 Task: Check the sale-to-list ratio of jacuzzi in the last 5 years.
Action: Mouse moved to (853, 199)
Screenshot: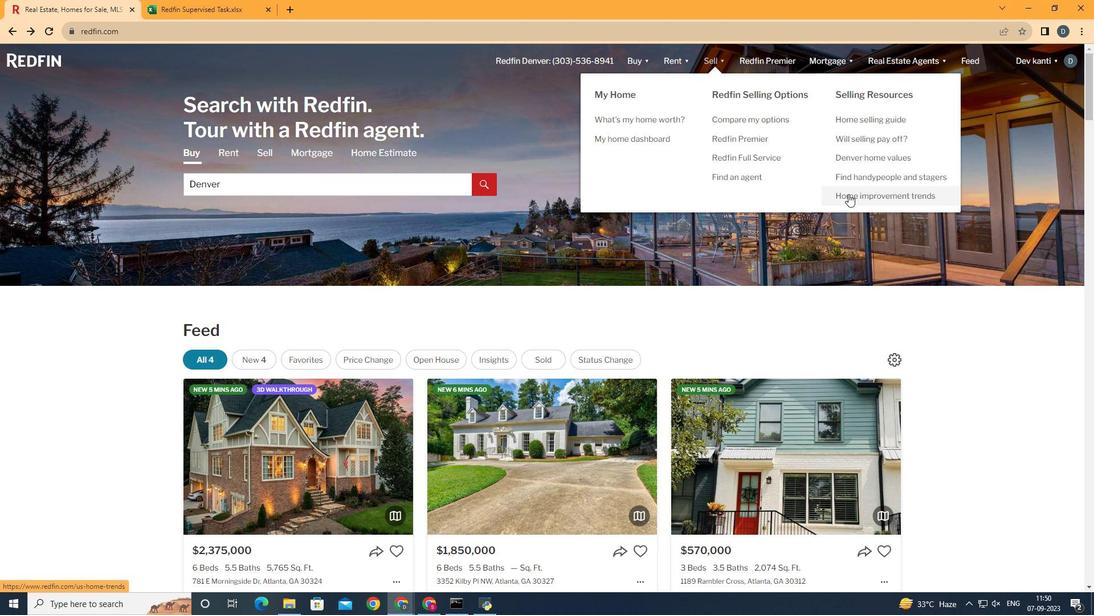 
Action: Mouse pressed left at (853, 199)
Screenshot: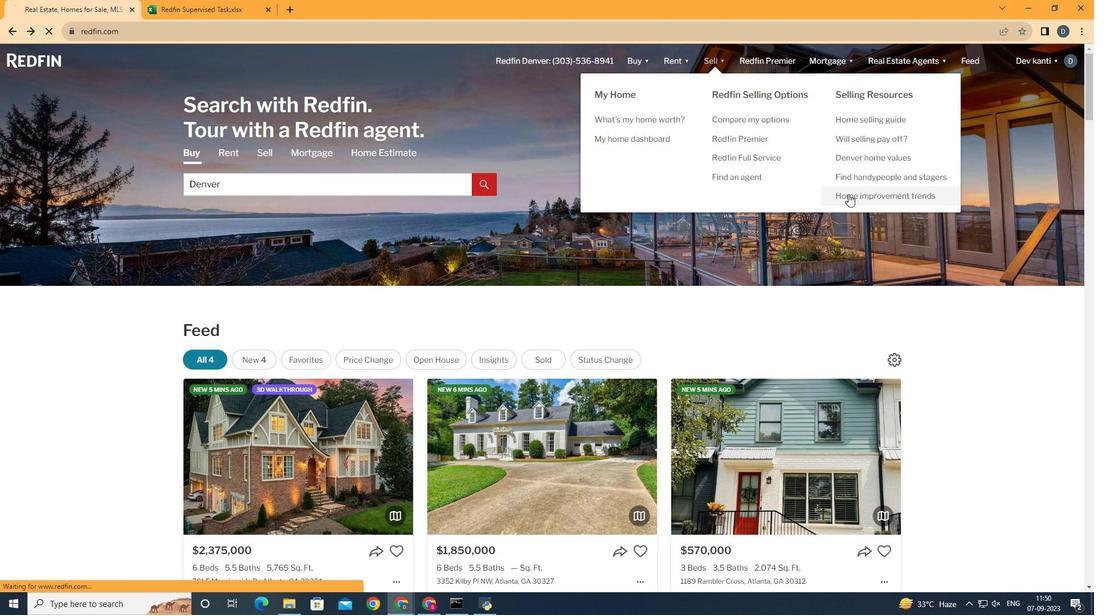 
Action: Mouse moved to (295, 220)
Screenshot: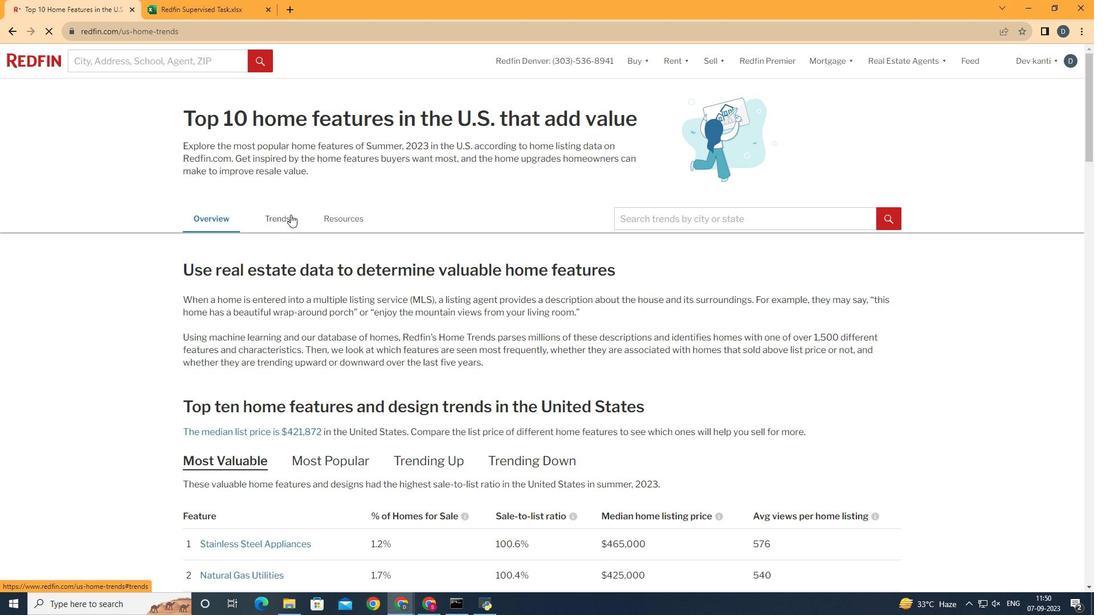 
Action: Mouse pressed left at (295, 220)
Screenshot: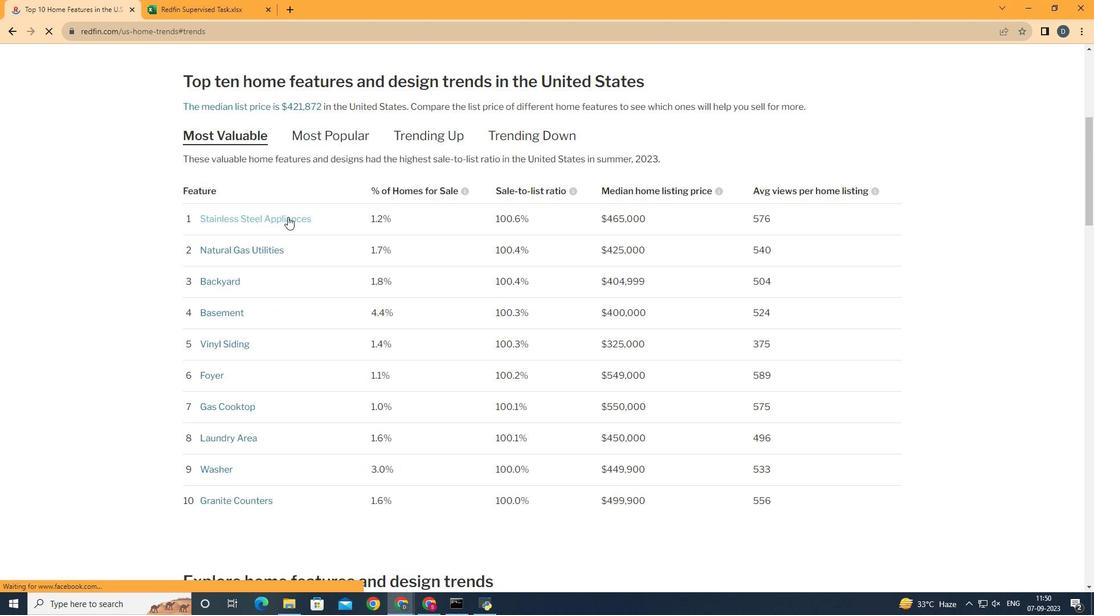 
Action: Mouse moved to (559, 243)
Screenshot: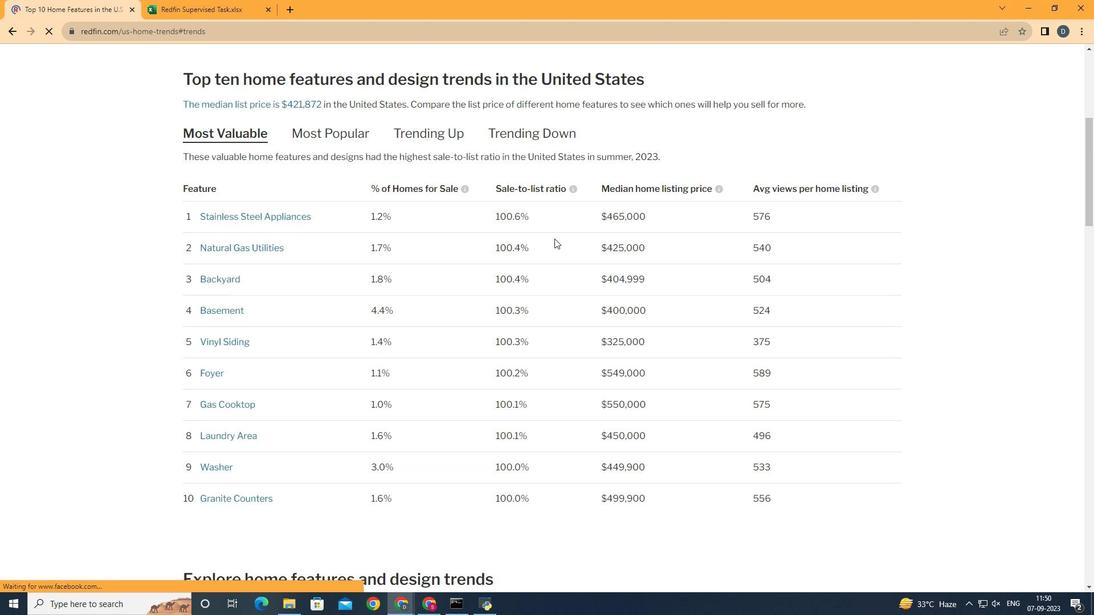 
Action: Mouse scrolled (559, 243) with delta (0, 0)
Screenshot: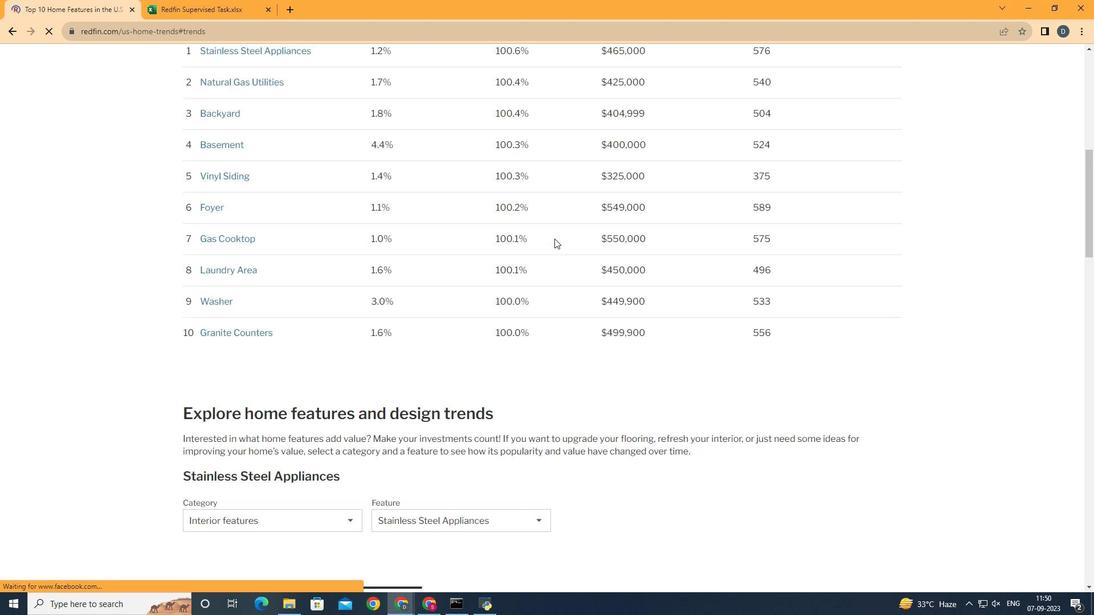 
Action: Mouse scrolled (559, 243) with delta (0, 0)
Screenshot: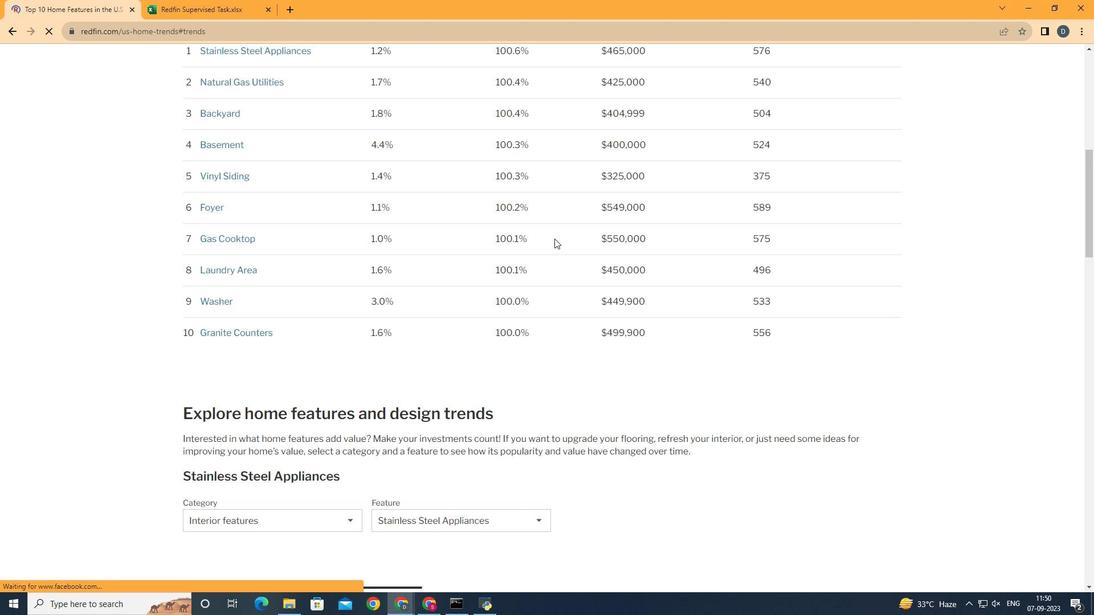 
Action: Mouse scrolled (559, 243) with delta (0, 0)
Screenshot: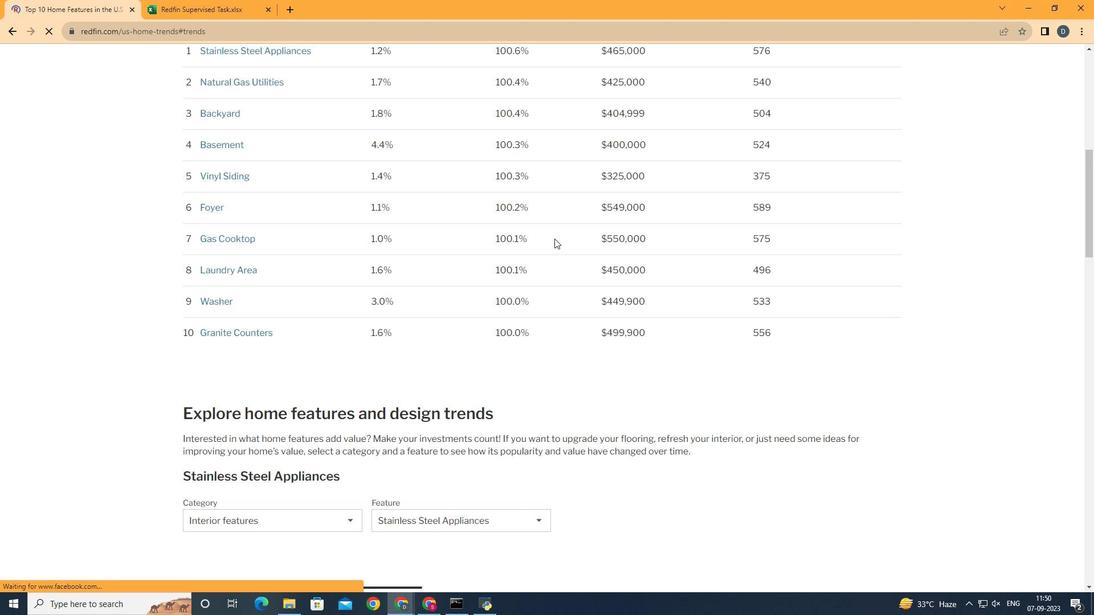 
Action: Mouse scrolled (559, 243) with delta (0, 0)
Screenshot: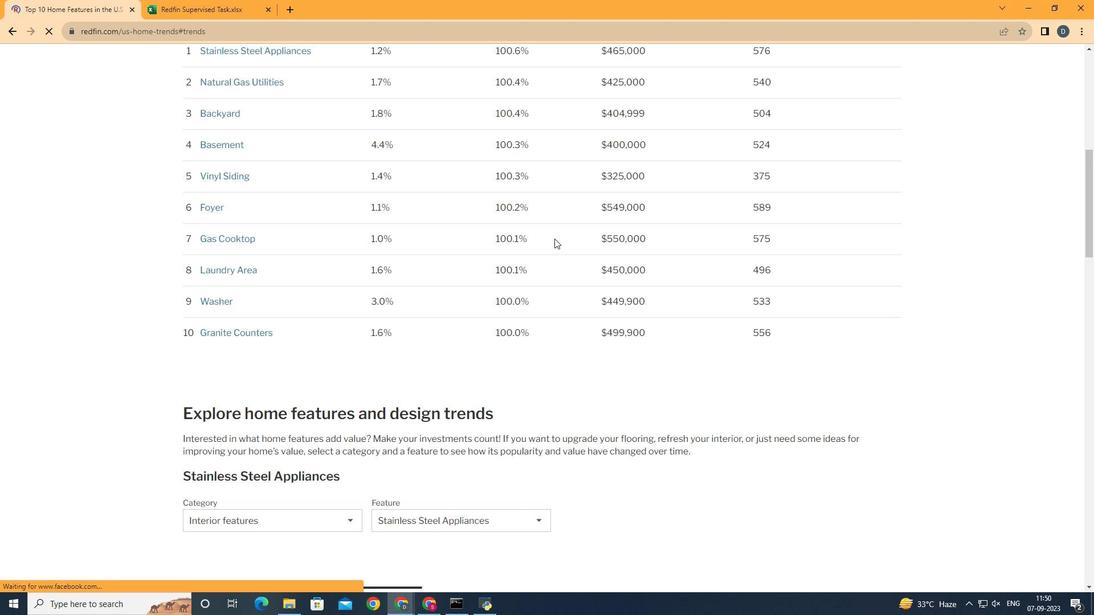 
Action: Mouse scrolled (559, 243) with delta (0, 0)
Screenshot: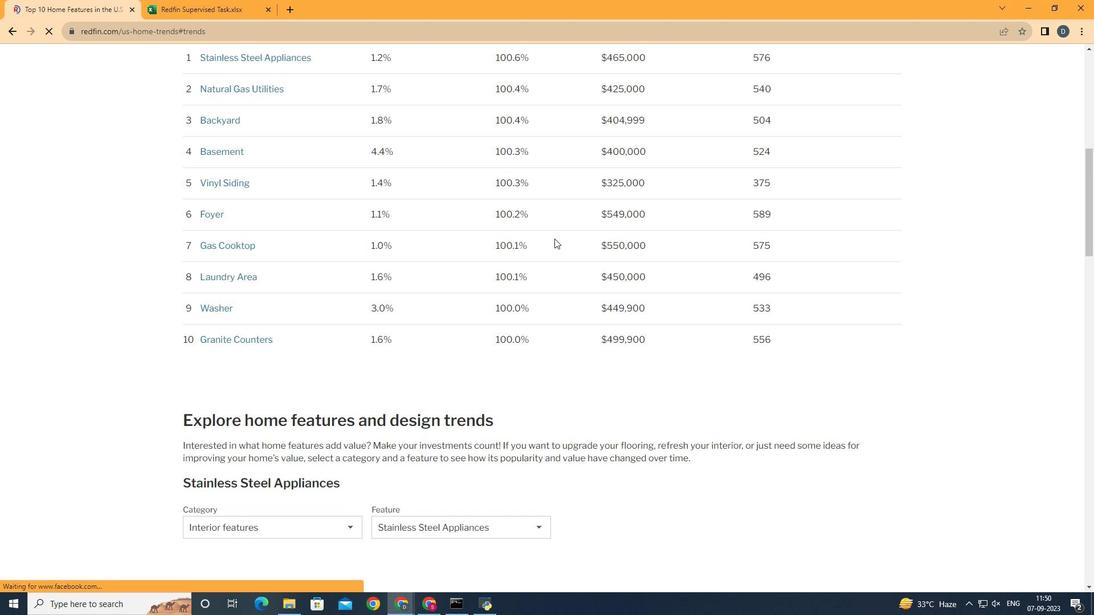 
Action: Mouse scrolled (559, 243) with delta (0, 0)
Screenshot: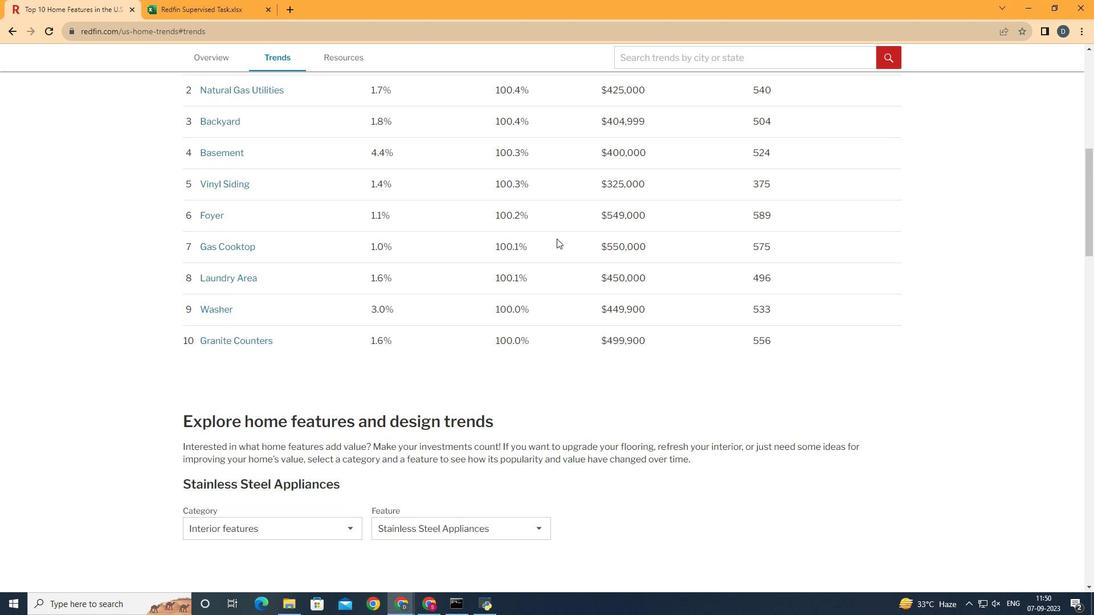 
Action: Mouse scrolled (559, 243) with delta (0, 0)
Screenshot: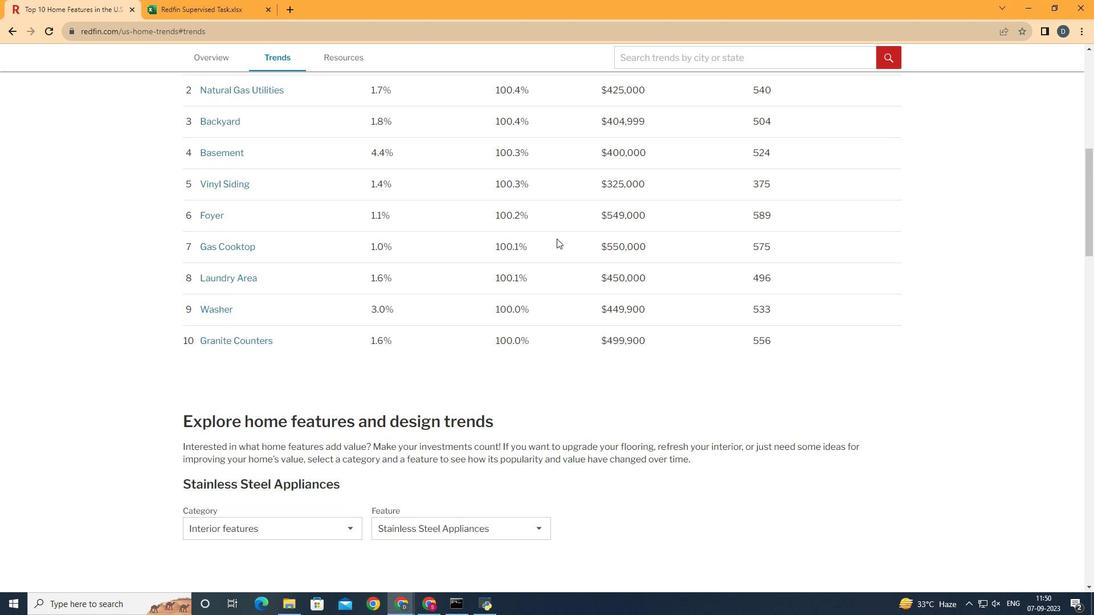 
Action: Mouse scrolled (559, 243) with delta (0, 0)
Screenshot: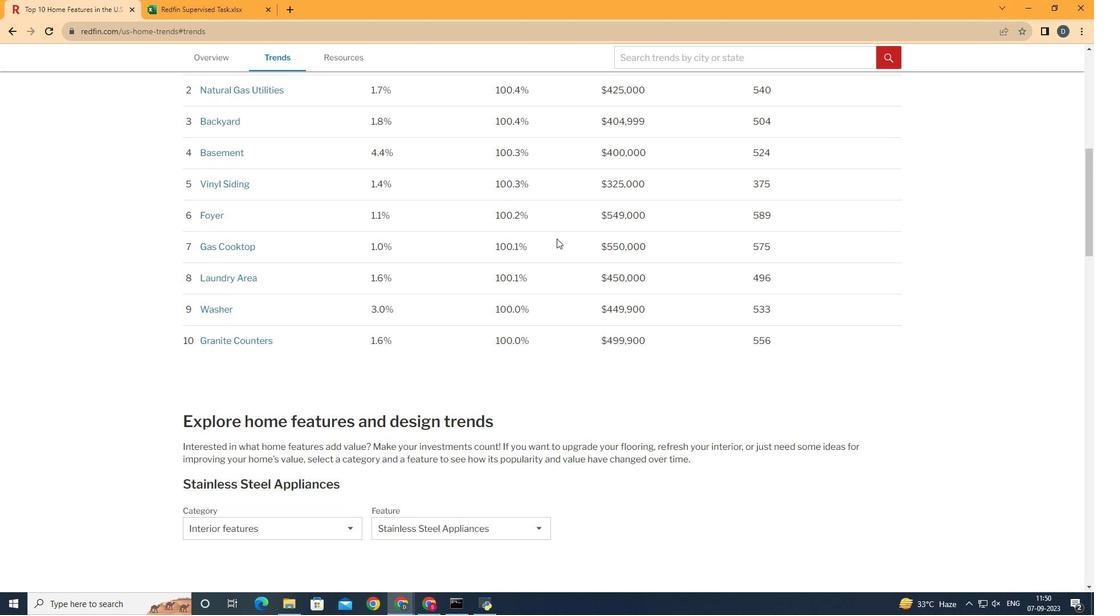 
Action: Mouse scrolled (559, 243) with delta (0, 0)
Screenshot: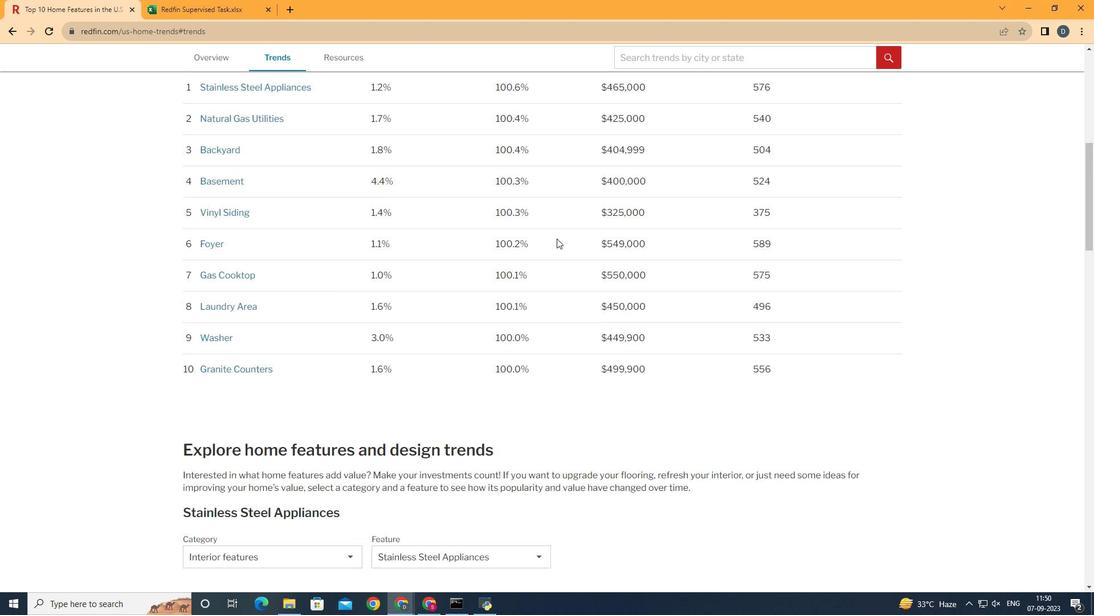 
Action: Mouse moved to (274, 198)
Screenshot: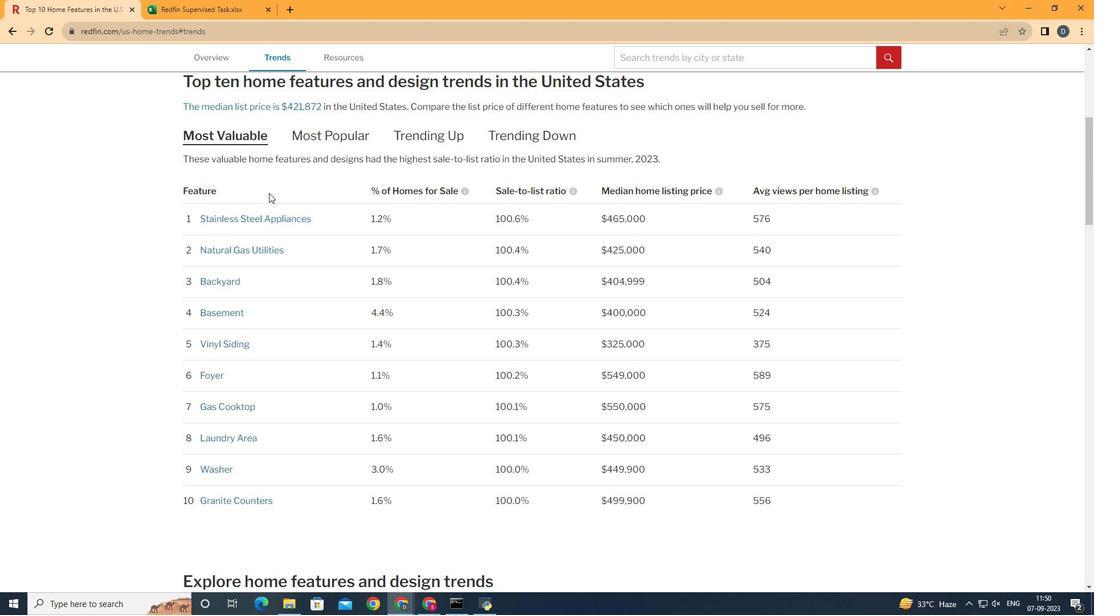 
Action: Mouse scrolled (274, 197) with delta (0, 0)
Screenshot: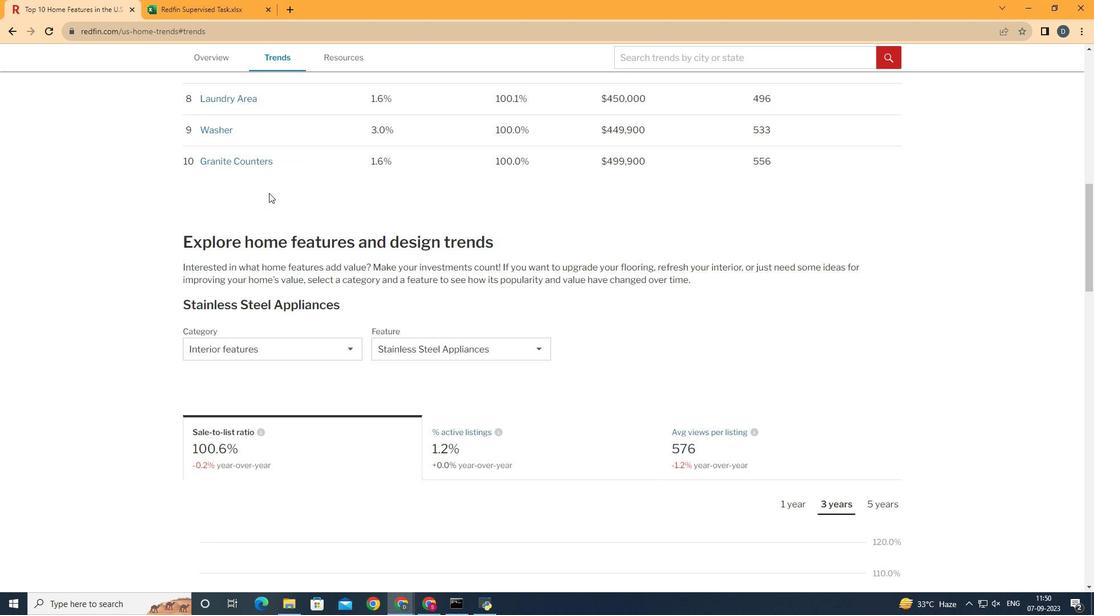 
Action: Mouse scrolled (274, 197) with delta (0, 0)
Screenshot: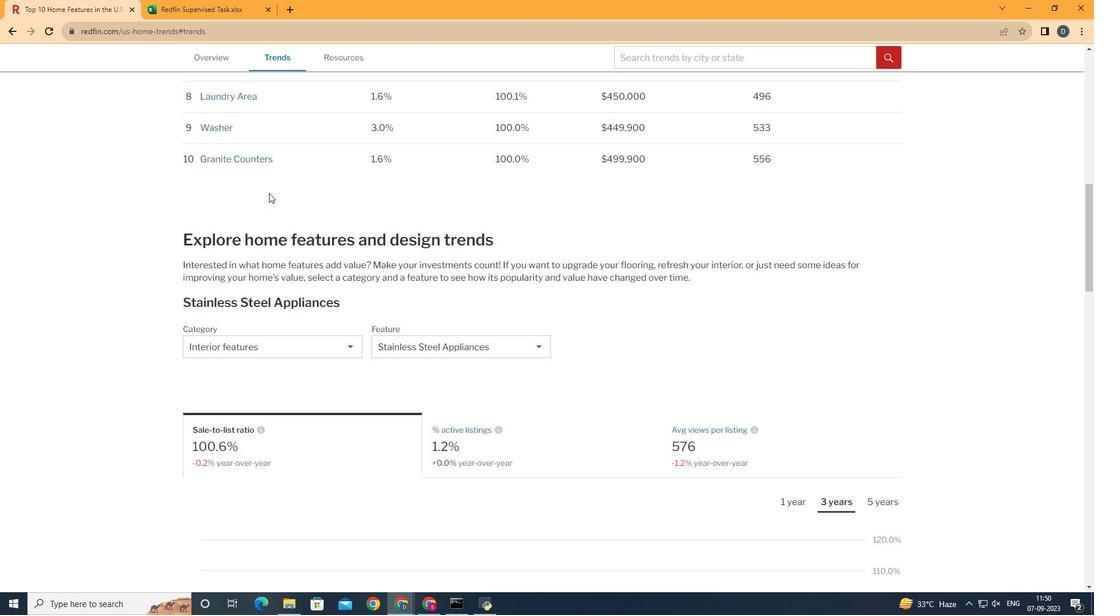 
Action: Mouse scrolled (274, 197) with delta (0, 0)
Screenshot: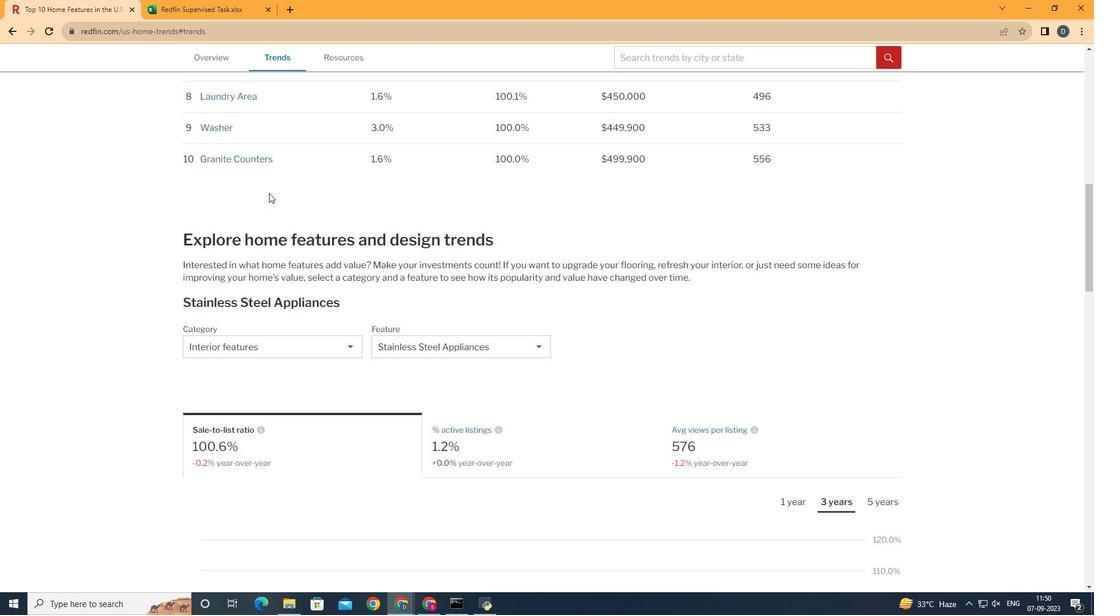 
Action: Mouse scrolled (274, 197) with delta (0, 0)
Screenshot: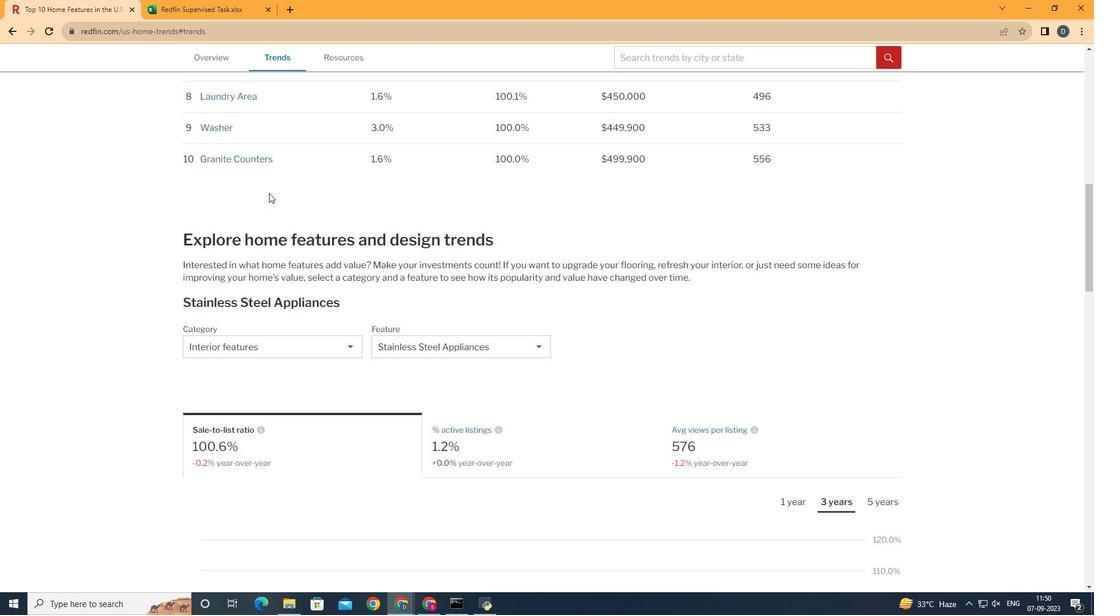 
Action: Mouse scrolled (274, 197) with delta (0, 0)
Screenshot: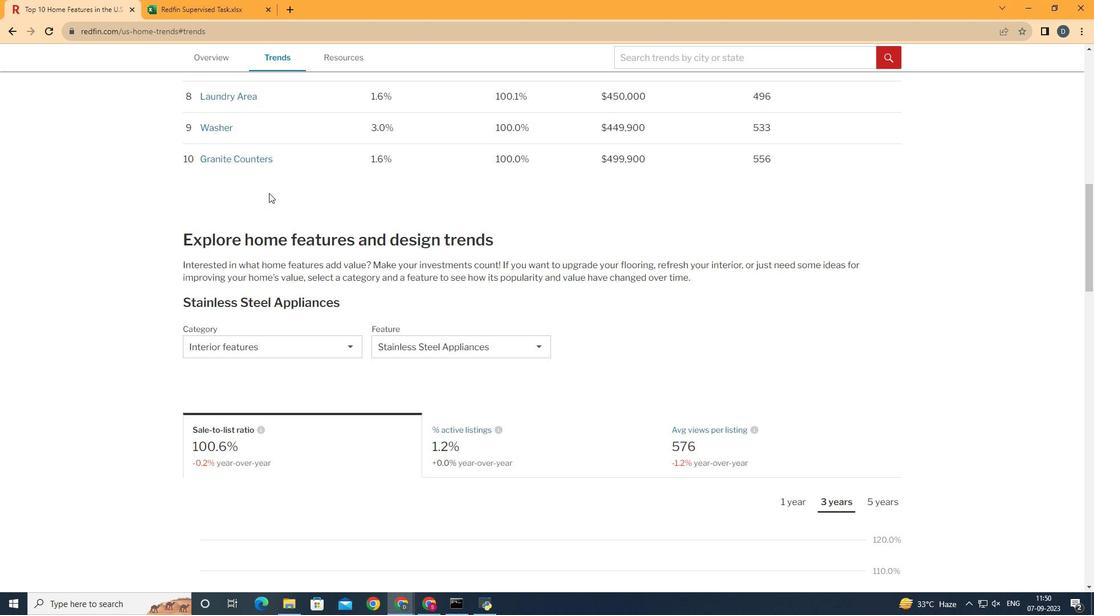 
Action: Mouse scrolled (274, 197) with delta (0, 0)
Screenshot: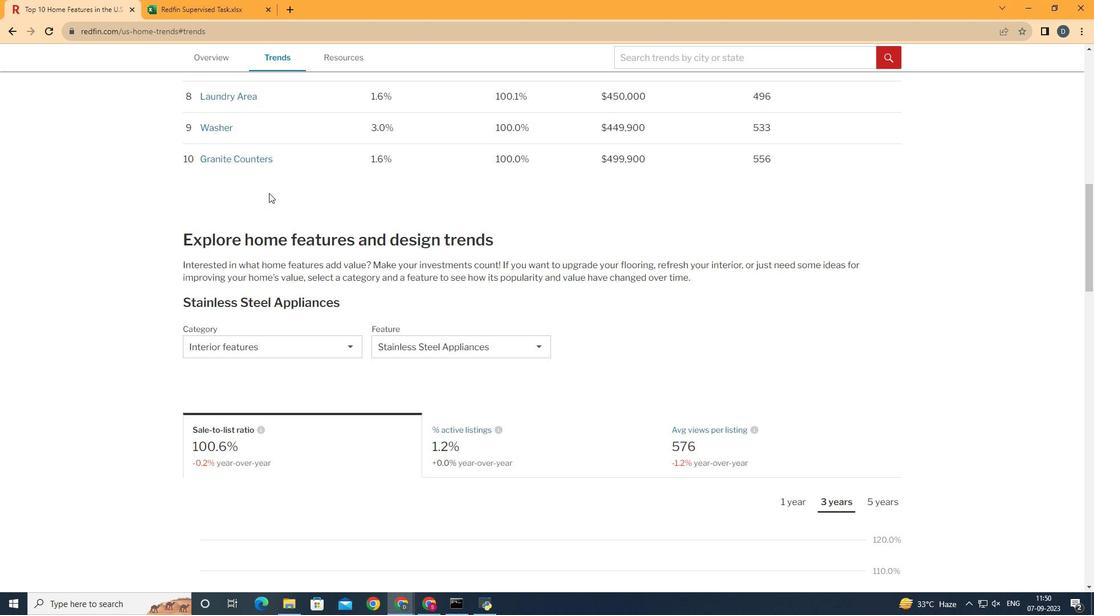 
Action: Mouse scrolled (274, 197) with delta (0, 0)
Screenshot: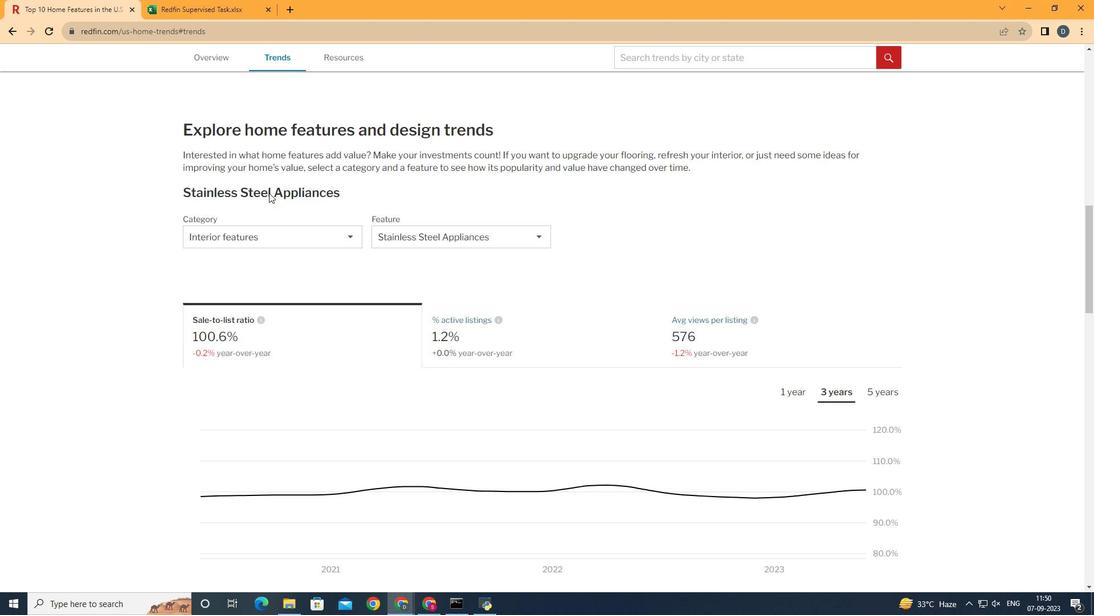 
Action: Mouse scrolled (274, 197) with delta (0, 0)
Screenshot: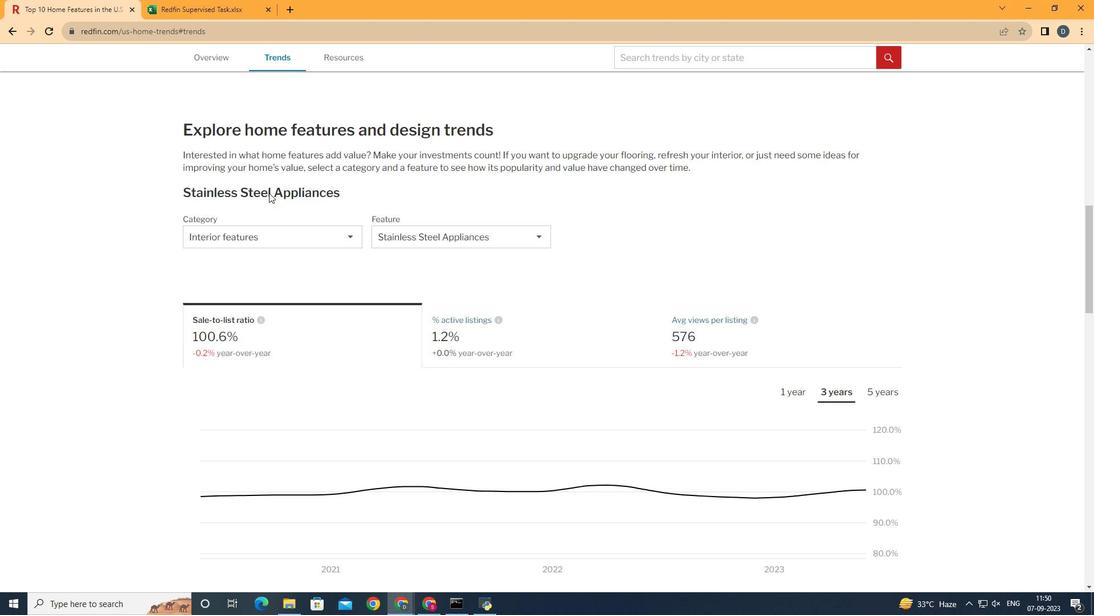 
Action: Mouse moved to (292, 243)
Screenshot: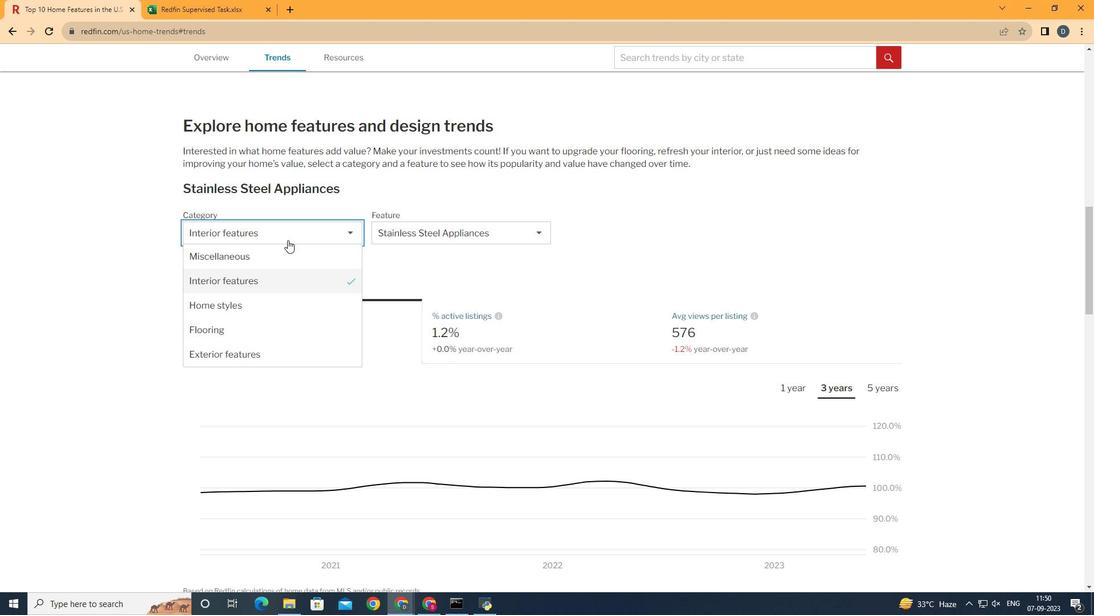 
Action: Mouse pressed left at (292, 243)
Screenshot: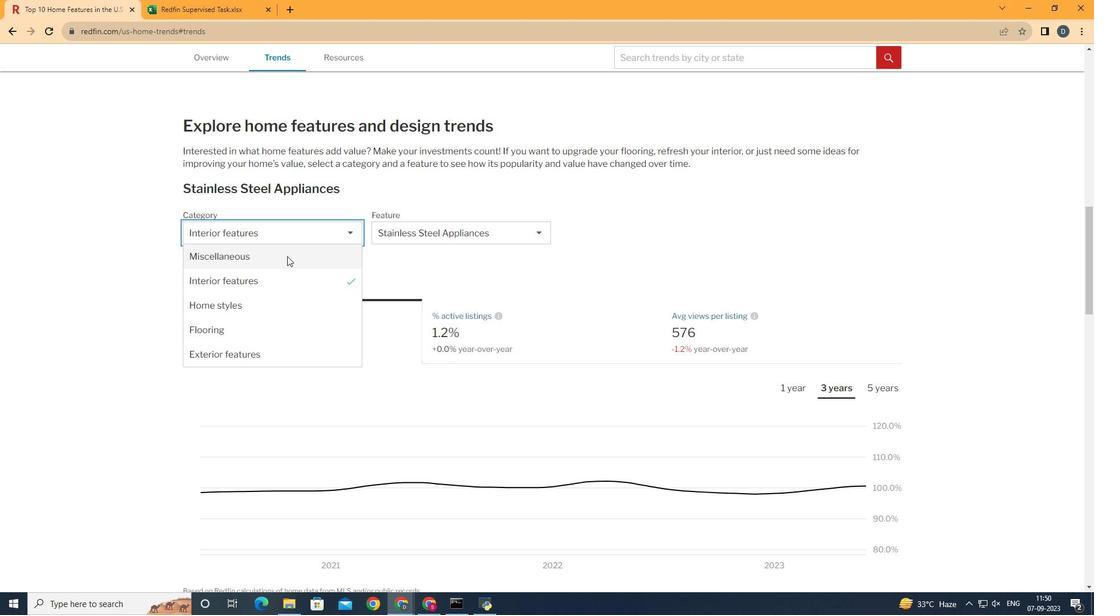 
Action: Mouse moved to (292, 268)
Screenshot: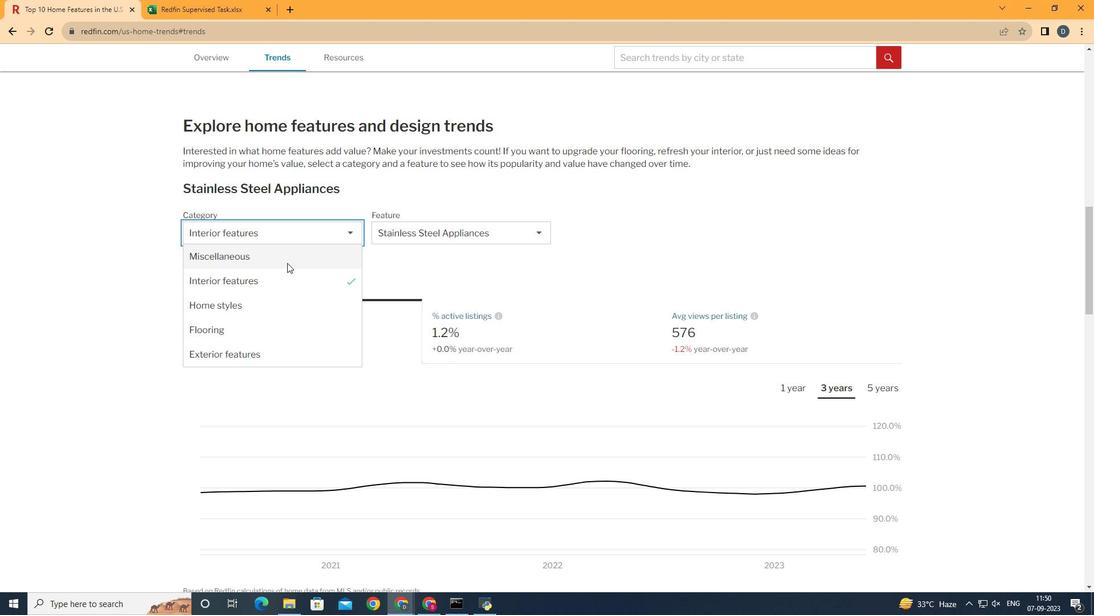 
Action: Mouse pressed left at (292, 268)
Screenshot: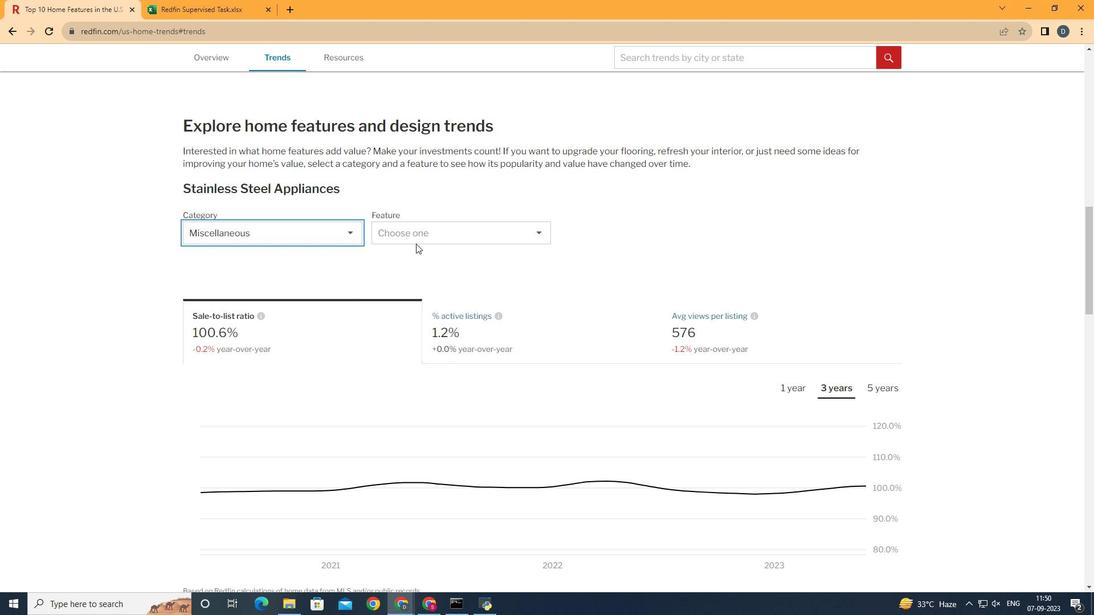 
Action: Mouse moved to (473, 241)
Screenshot: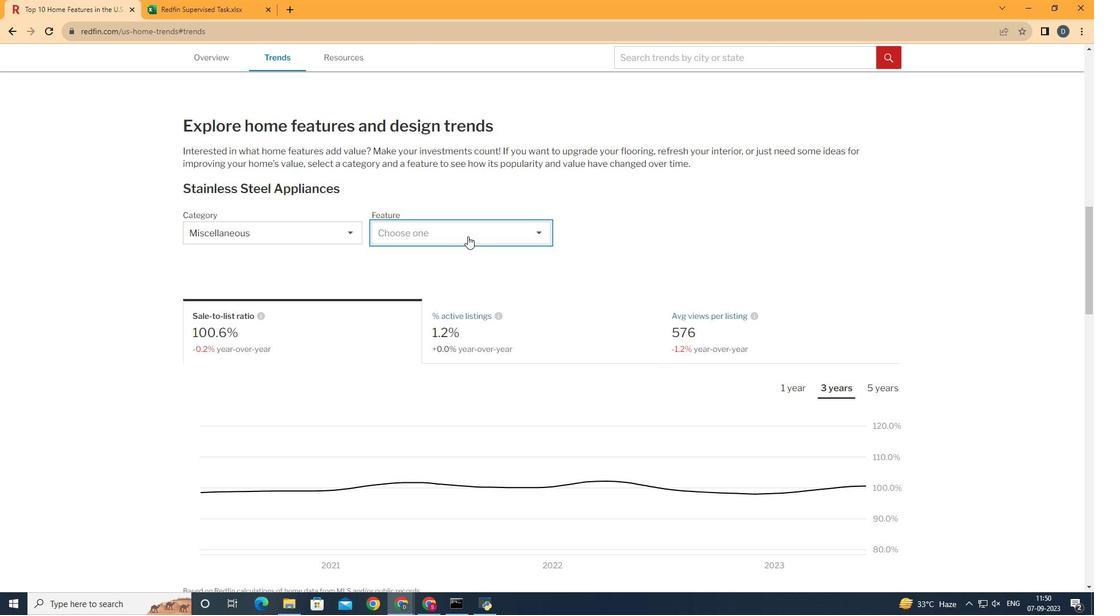 
Action: Mouse pressed left at (473, 241)
Screenshot: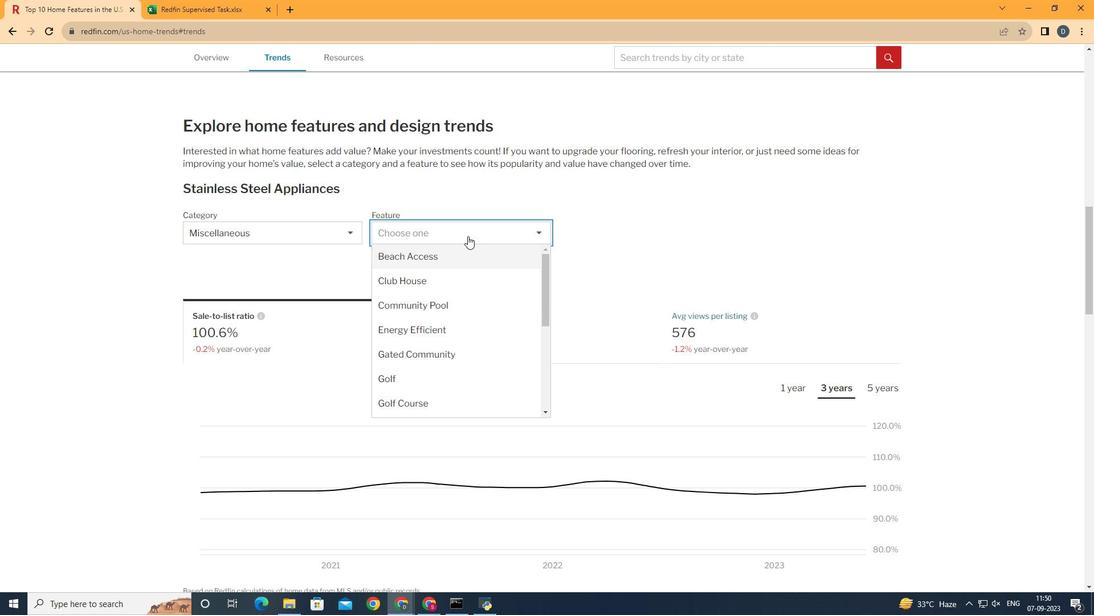 
Action: Mouse moved to (452, 377)
Screenshot: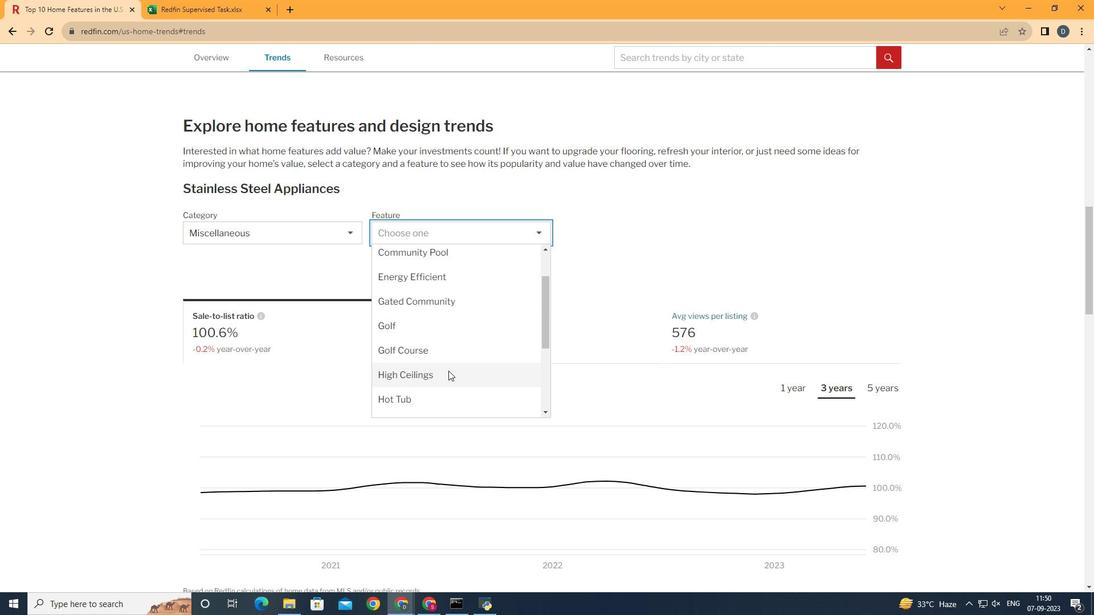 
Action: Mouse scrolled (452, 376) with delta (0, 0)
Screenshot: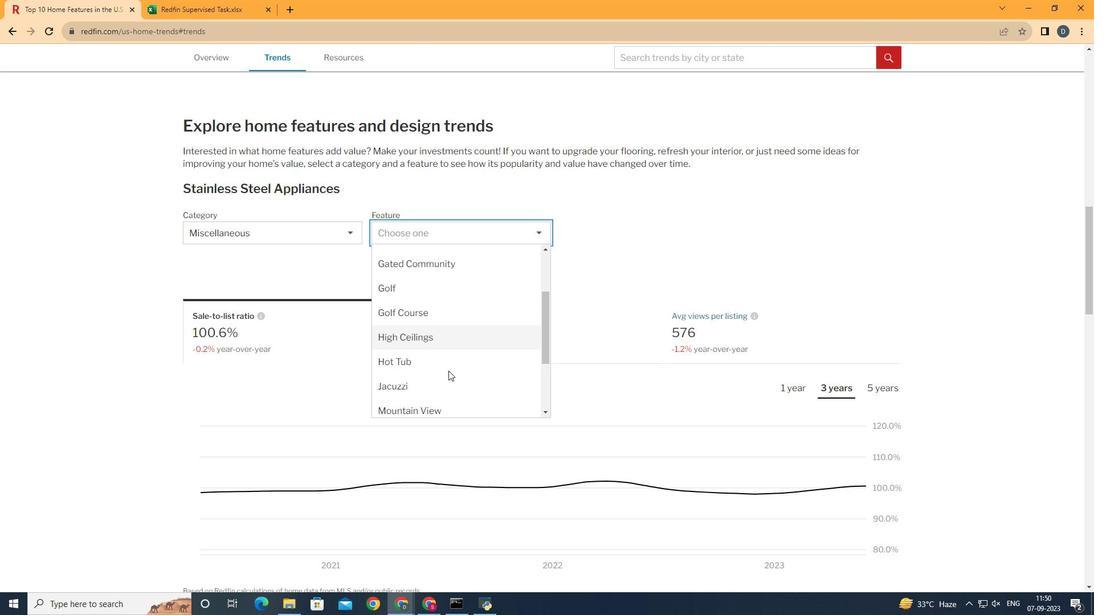 
Action: Mouse moved to (452, 376)
Screenshot: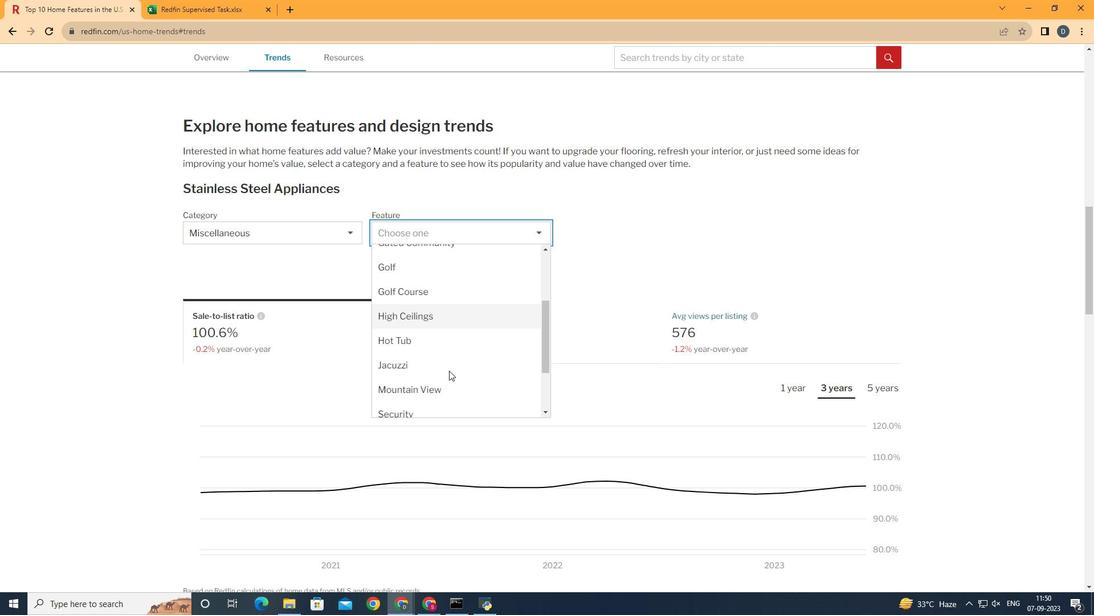 
Action: Mouse scrolled (452, 376) with delta (0, 0)
Screenshot: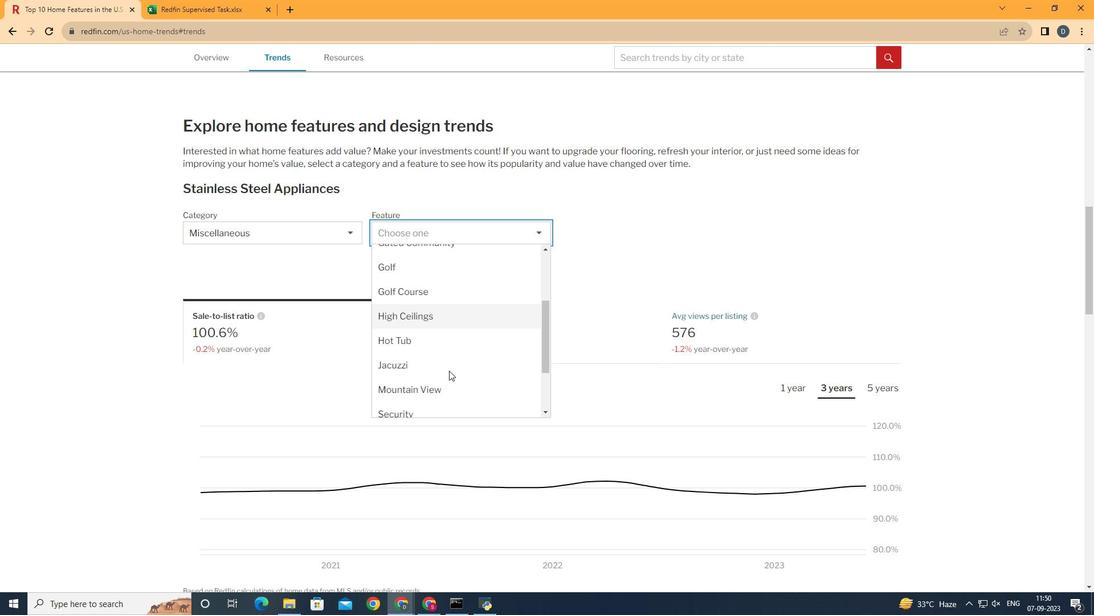 
Action: Mouse moved to (466, 369)
Screenshot: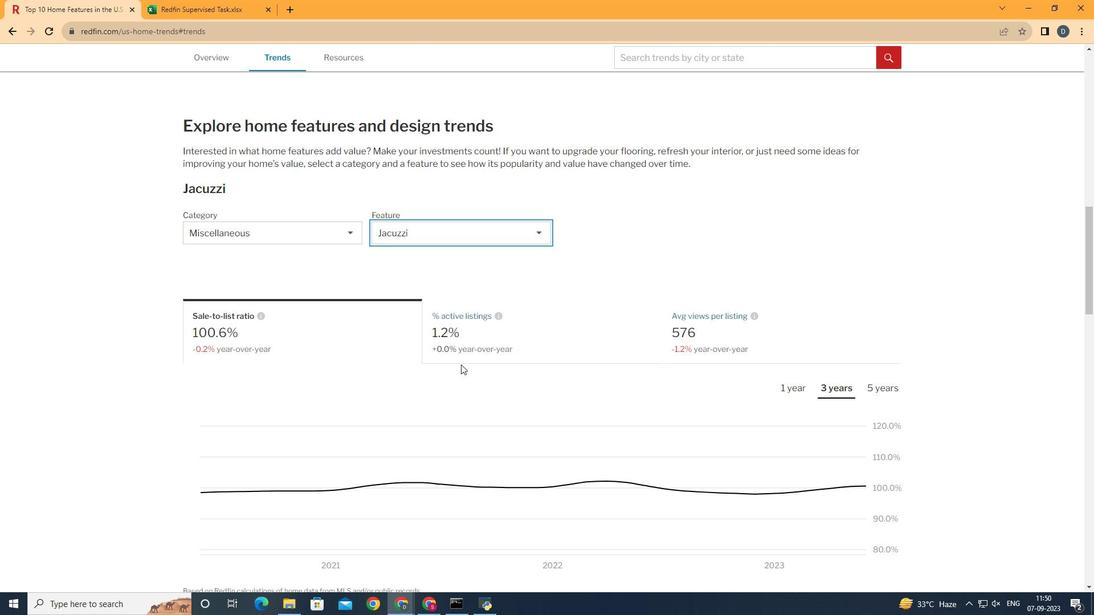 
Action: Mouse pressed left at (466, 369)
Screenshot: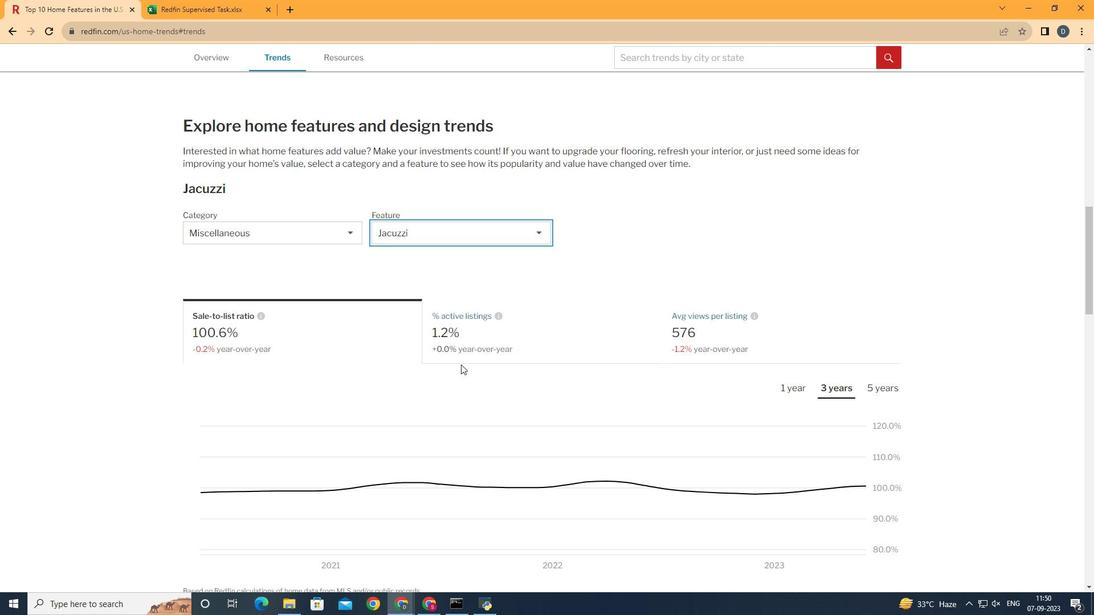 
Action: Mouse moved to (357, 356)
Screenshot: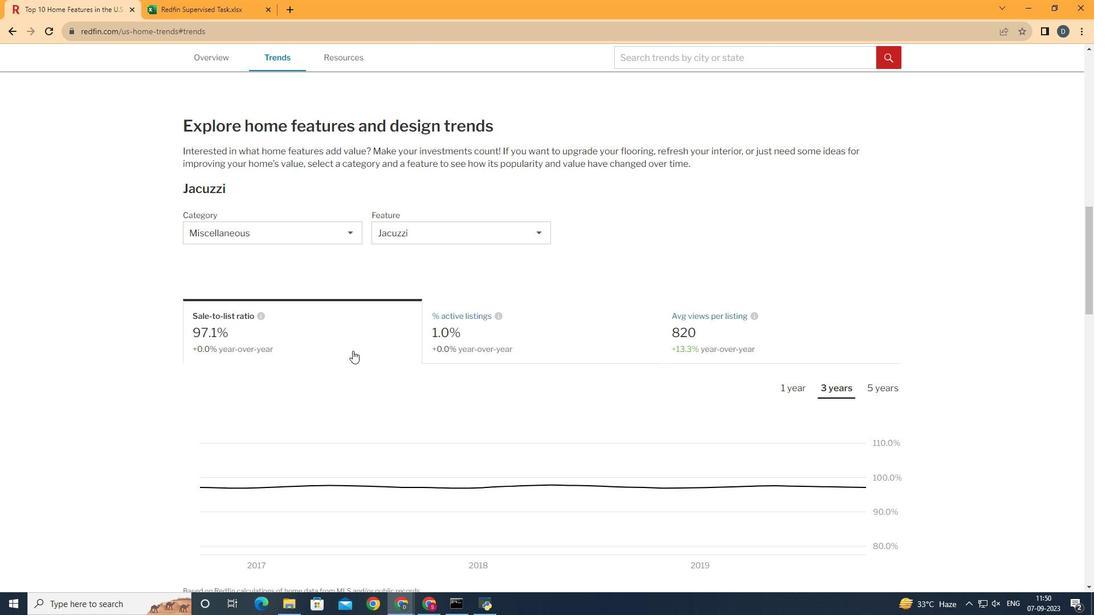 
Action: Mouse pressed left at (357, 356)
Screenshot: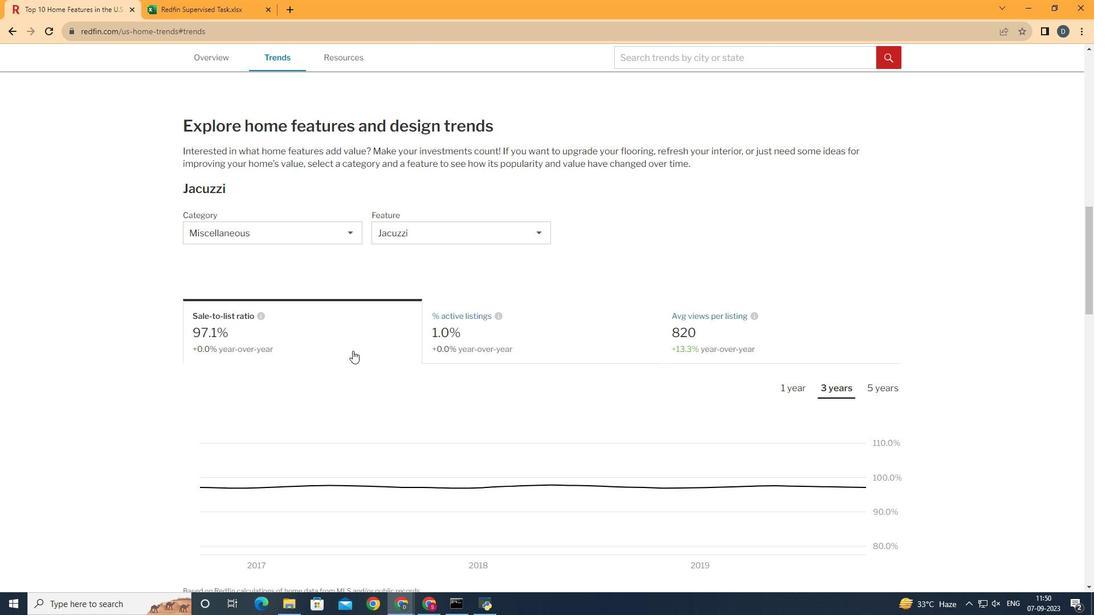 
Action: Mouse scrolled (357, 355) with delta (0, 0)
Screenshot: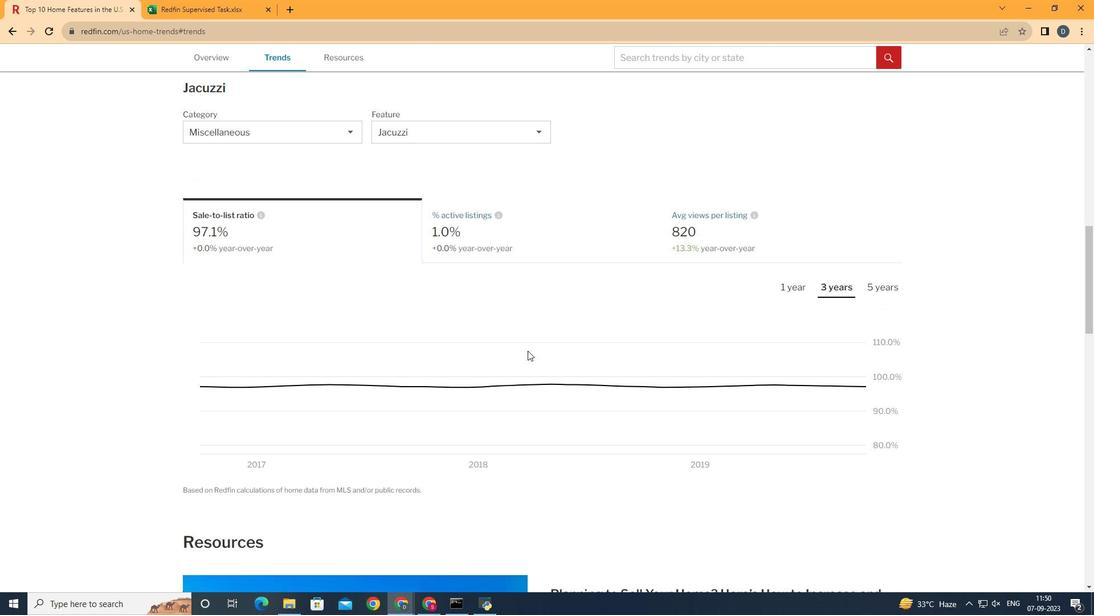 
Action: Mouse scrolled (357, 355) with delta (0, 0)
Screenshot: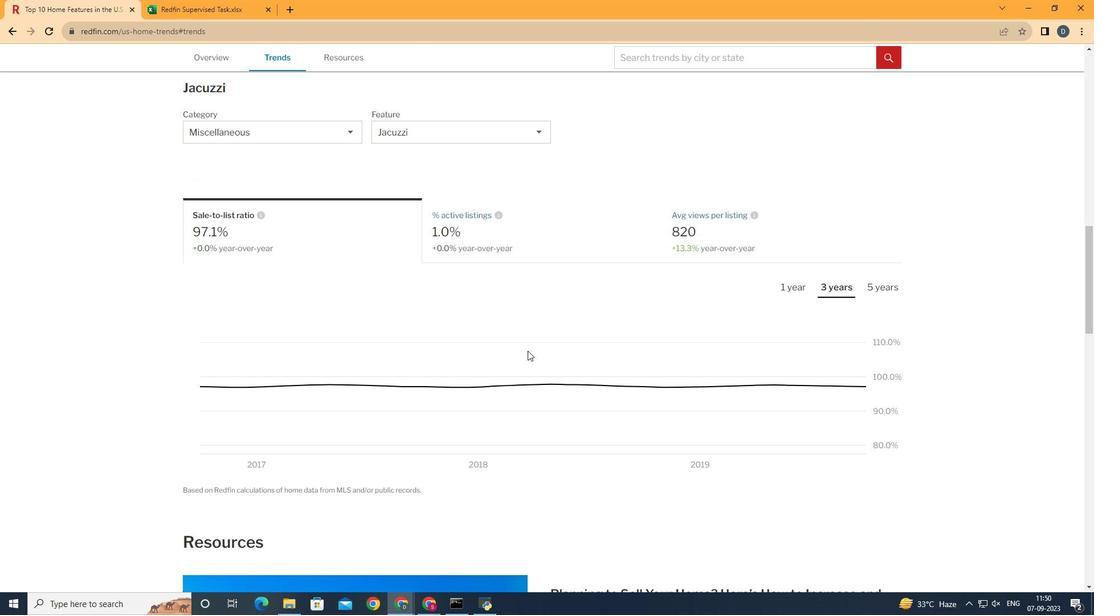
Action: Mouse moved to (897, 283)
Screenshot: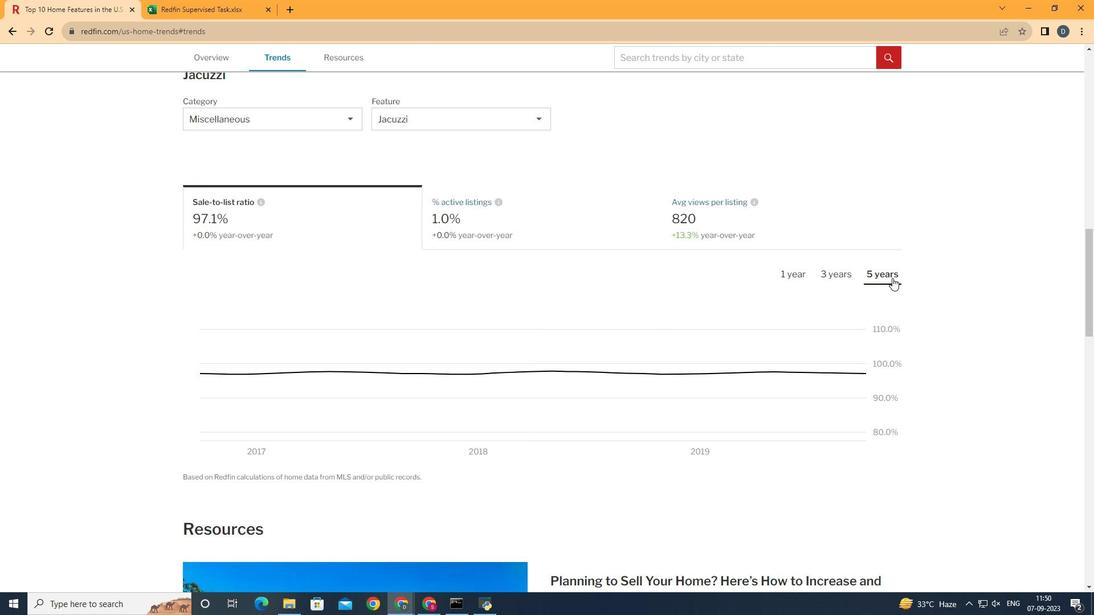 
Action: Mouse pressed left at (897, 283)
Screenshot: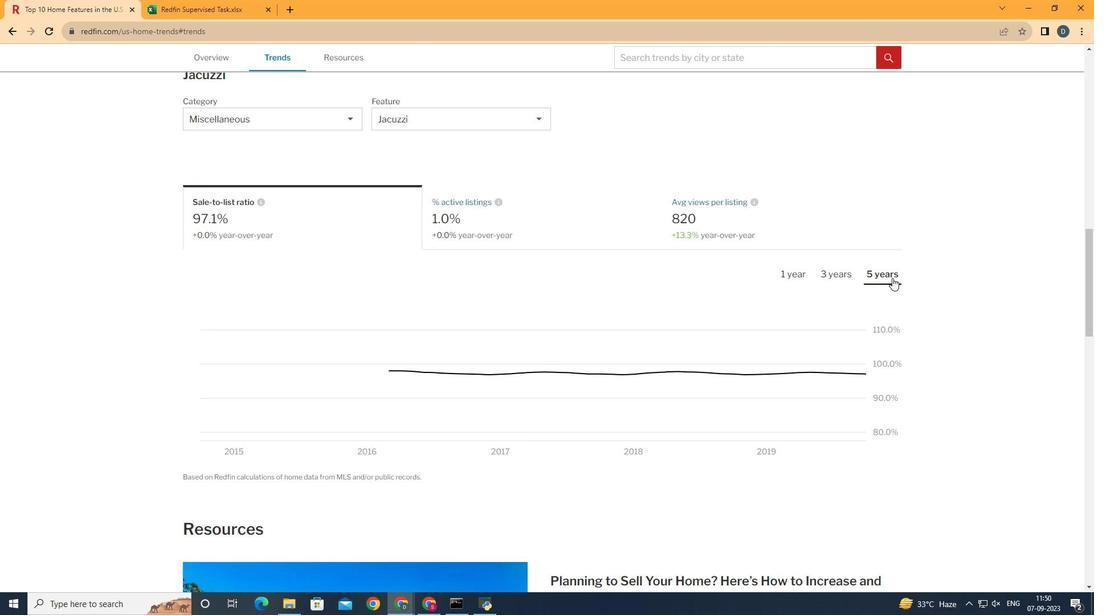 
Action: Mouse moved to (850, 383)
Screenshot: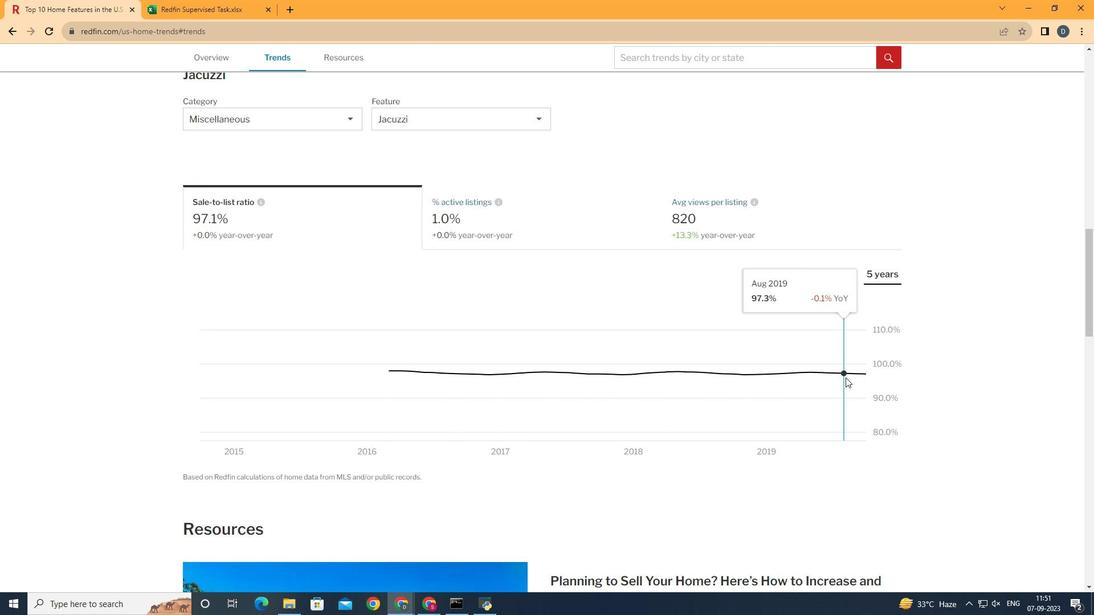 
